 Task: Add Barlean's Lignan Flax Softgels to the cart.
Action: Mouse moved to (320, 154)
Screenshot: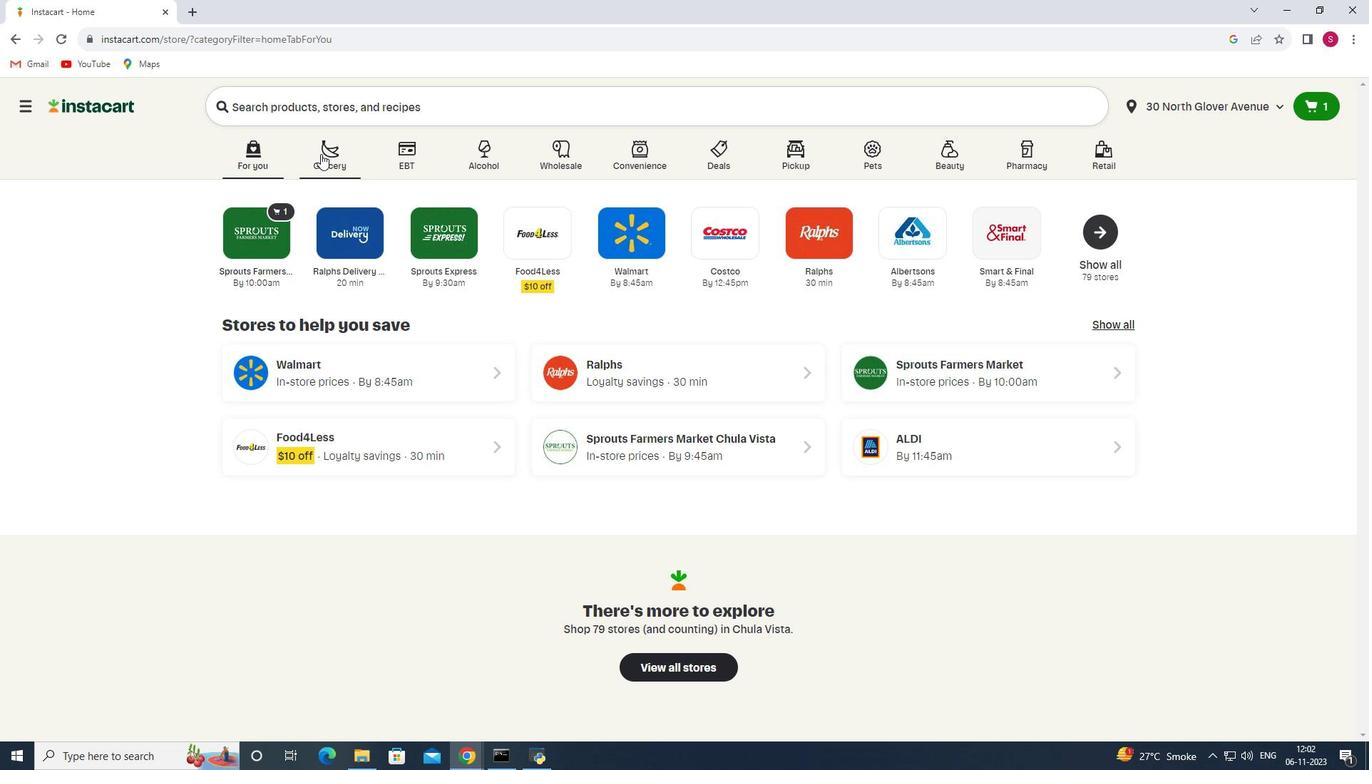 
Action: Mouse pressed left at (320, 154)
Screenshot: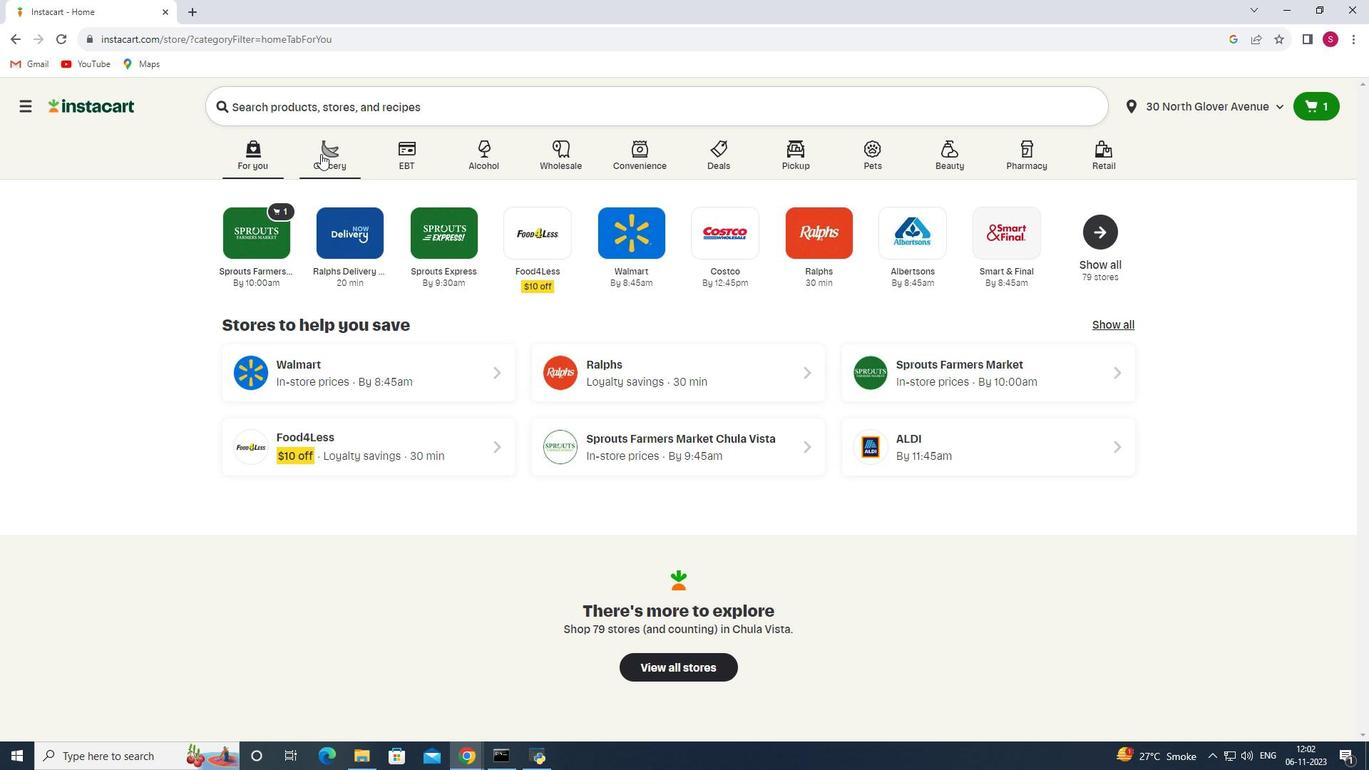 
Action: Mouse moved to (336, 390)
Screenshot: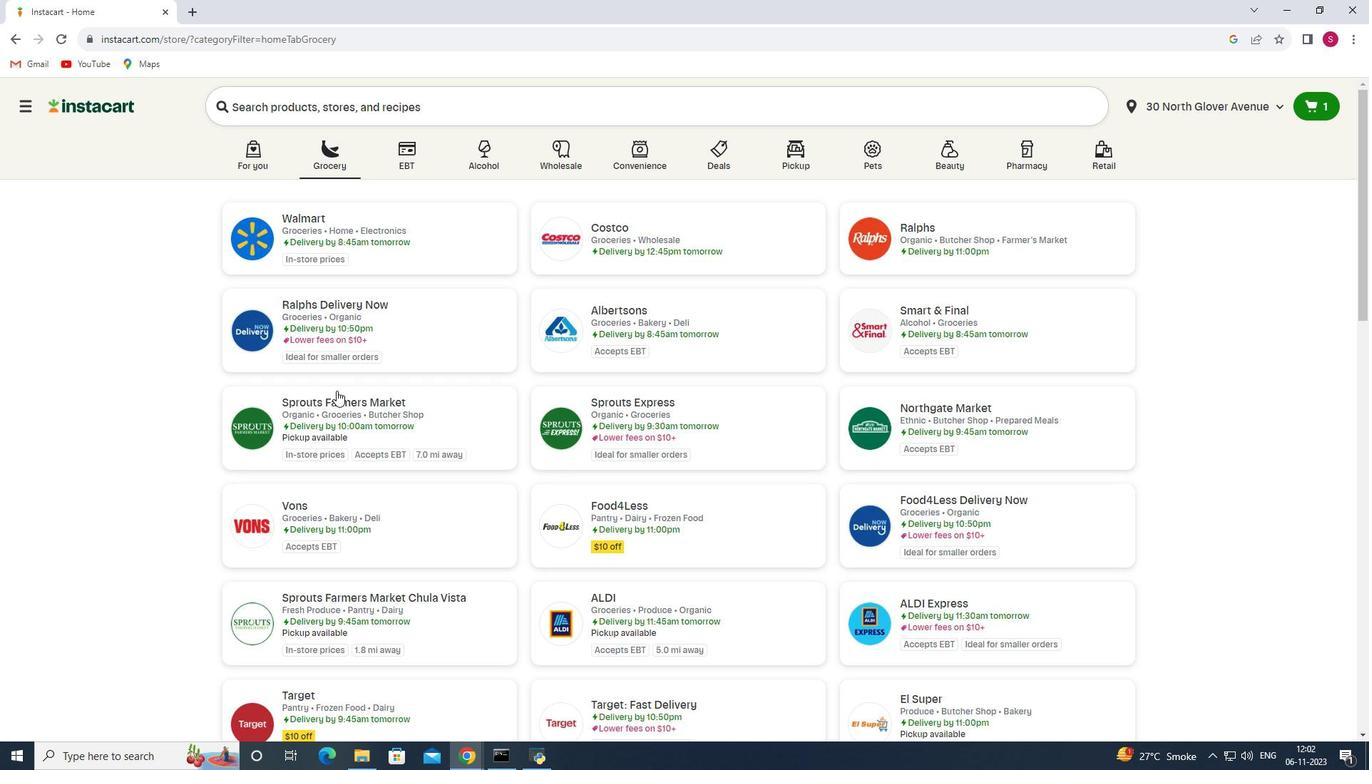 
Action: Mouse pressed left at (336, 390)
Screenshot: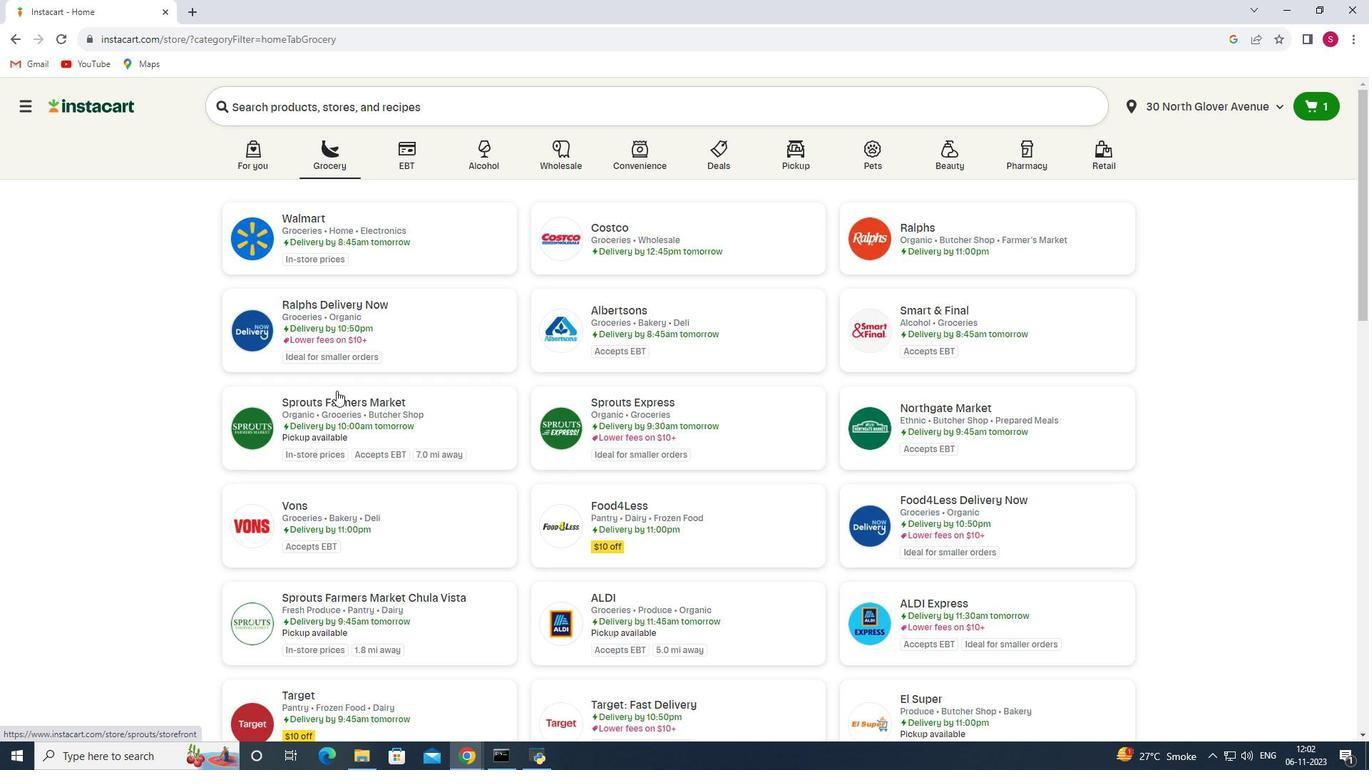 
Action: Mouse moved to (109, 486)
Screenshot: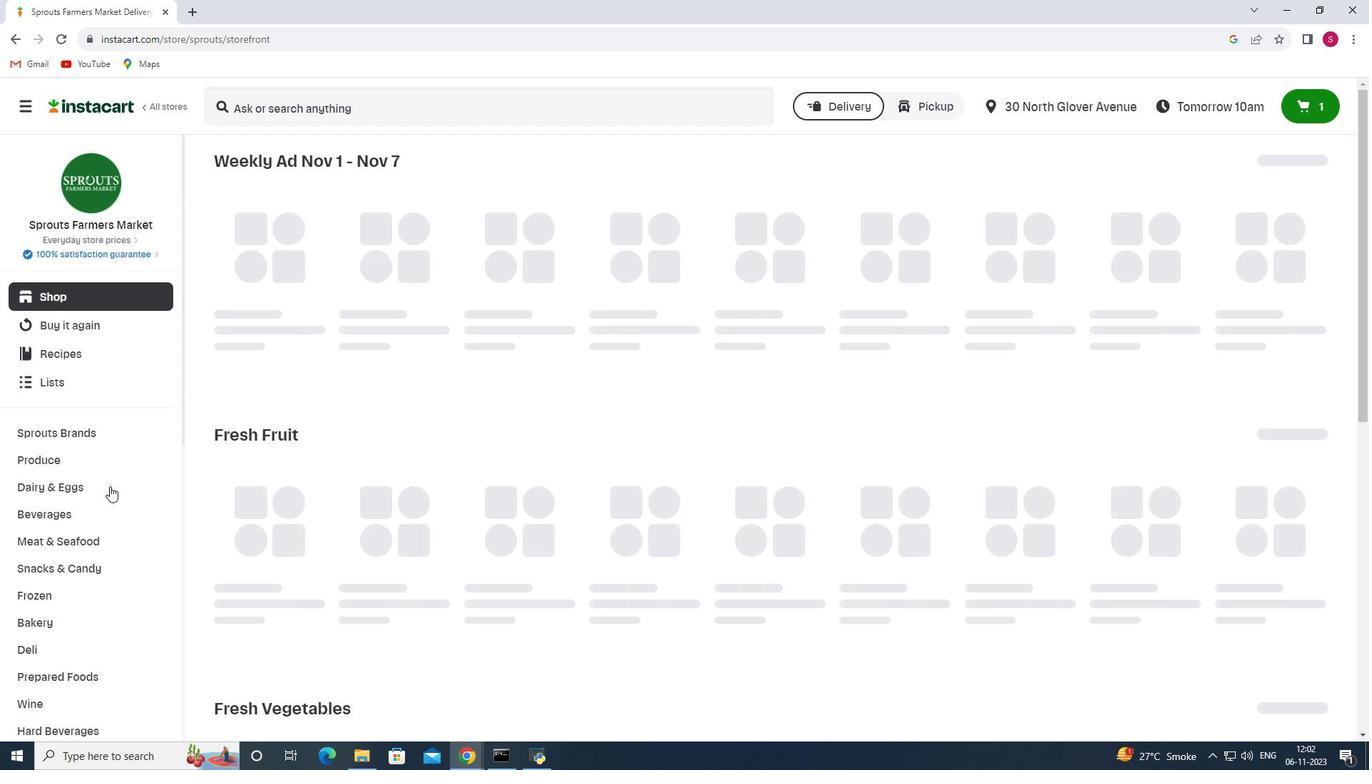 
Action: Mouse scrolled (109, 485) with delta (0, 0)
Screenshot: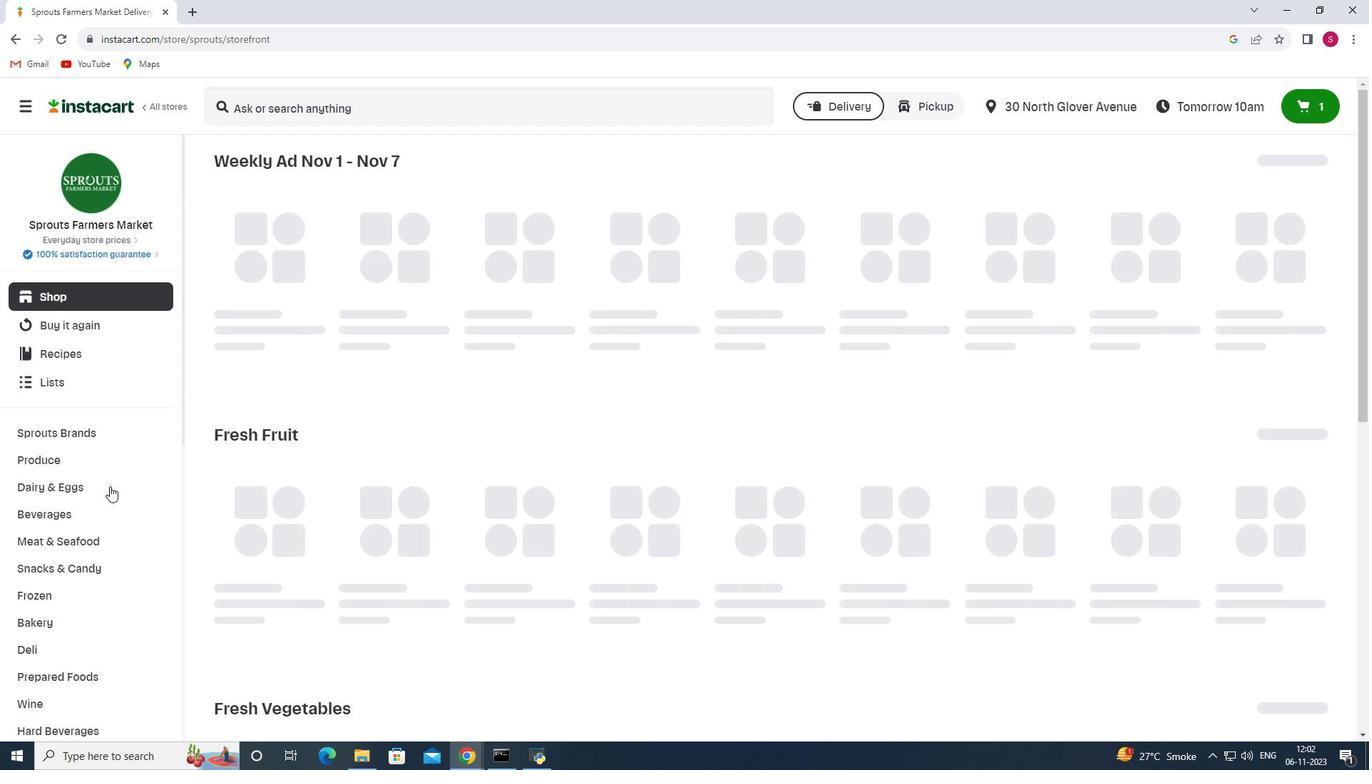 
Action: Mouse scrolled (109, 485) with delta (0, 0)
Screenshot: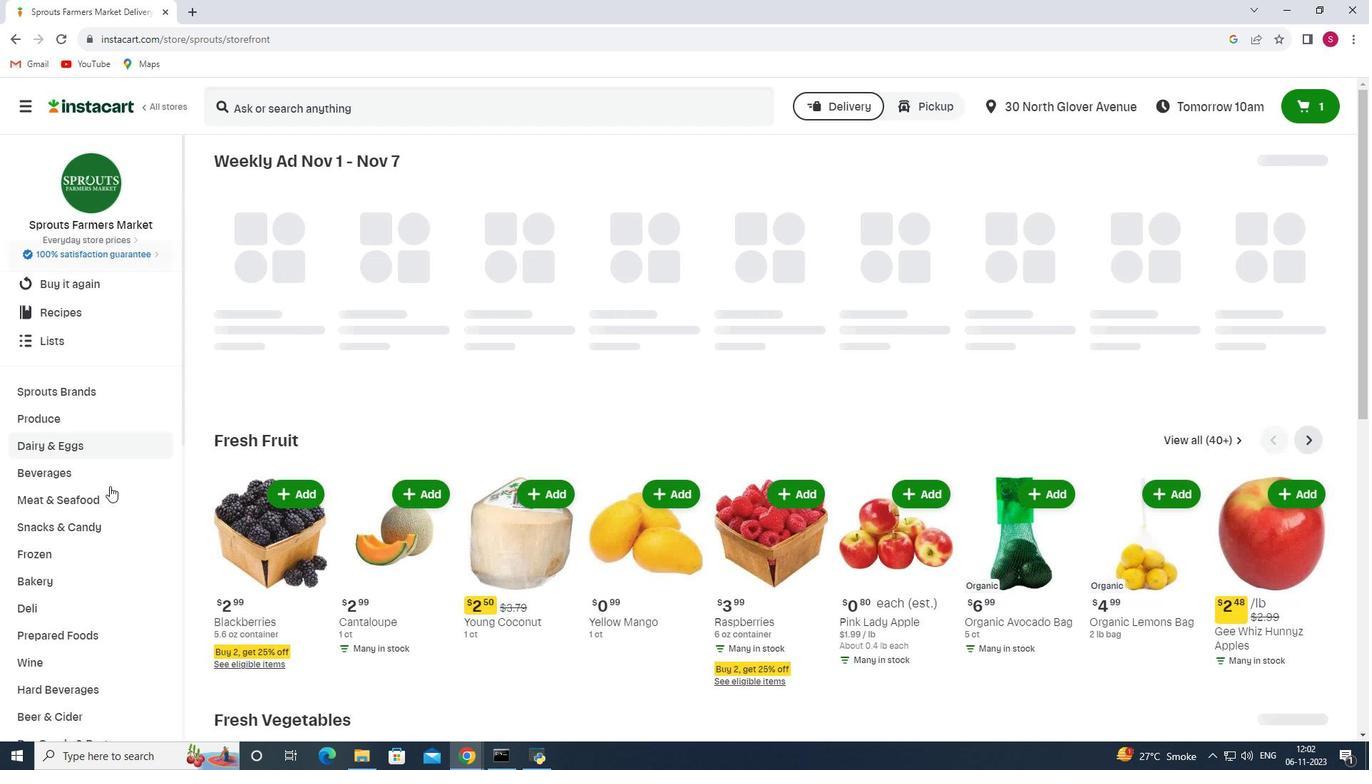 
Action: Mouse moved to (108, 489)
Screenshot: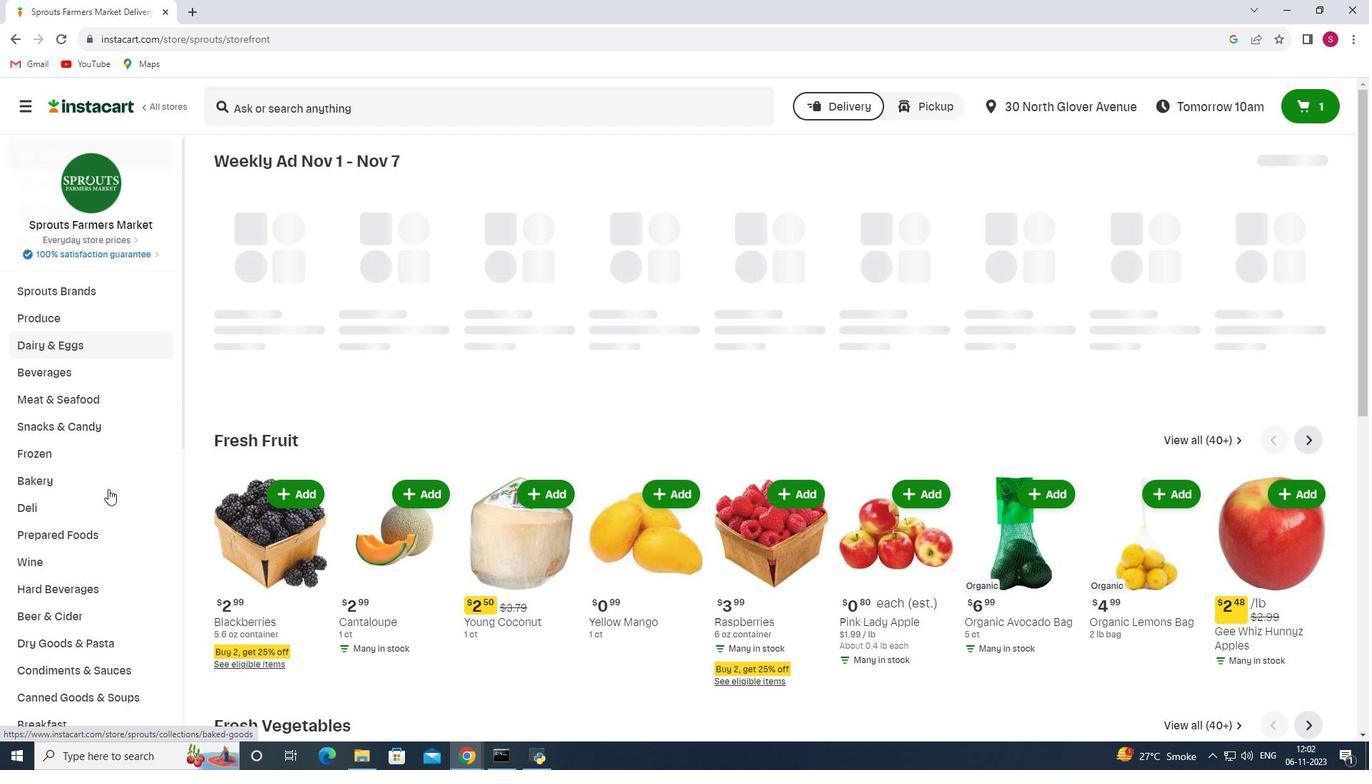 
Action: Mouse scrolled (108, 488) with delta (0, 0)
Screenshot: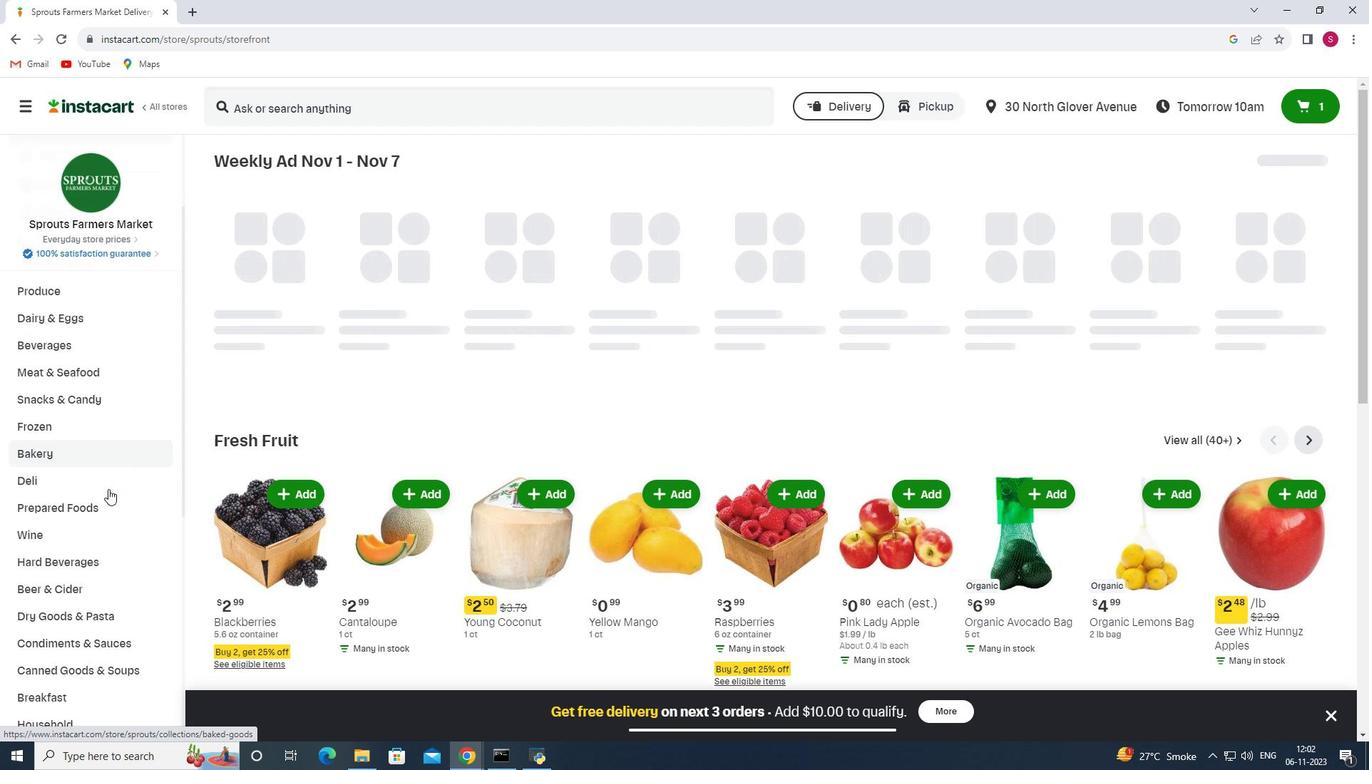 
Action: Mouse scrolled (108, 488) with delta (0, 0)
Screenshot: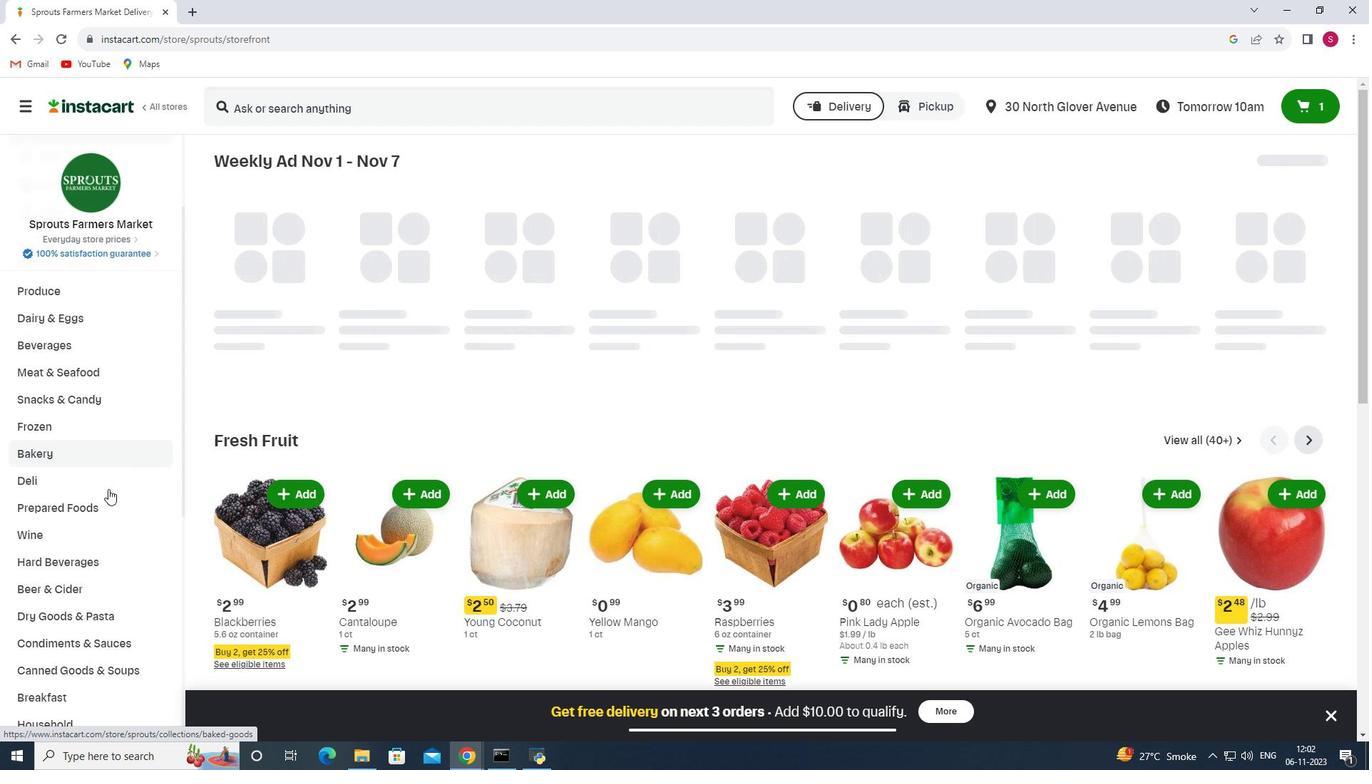 
Action: Mouse scrolled (108, 488) with delta (0, 0)
Screenshot: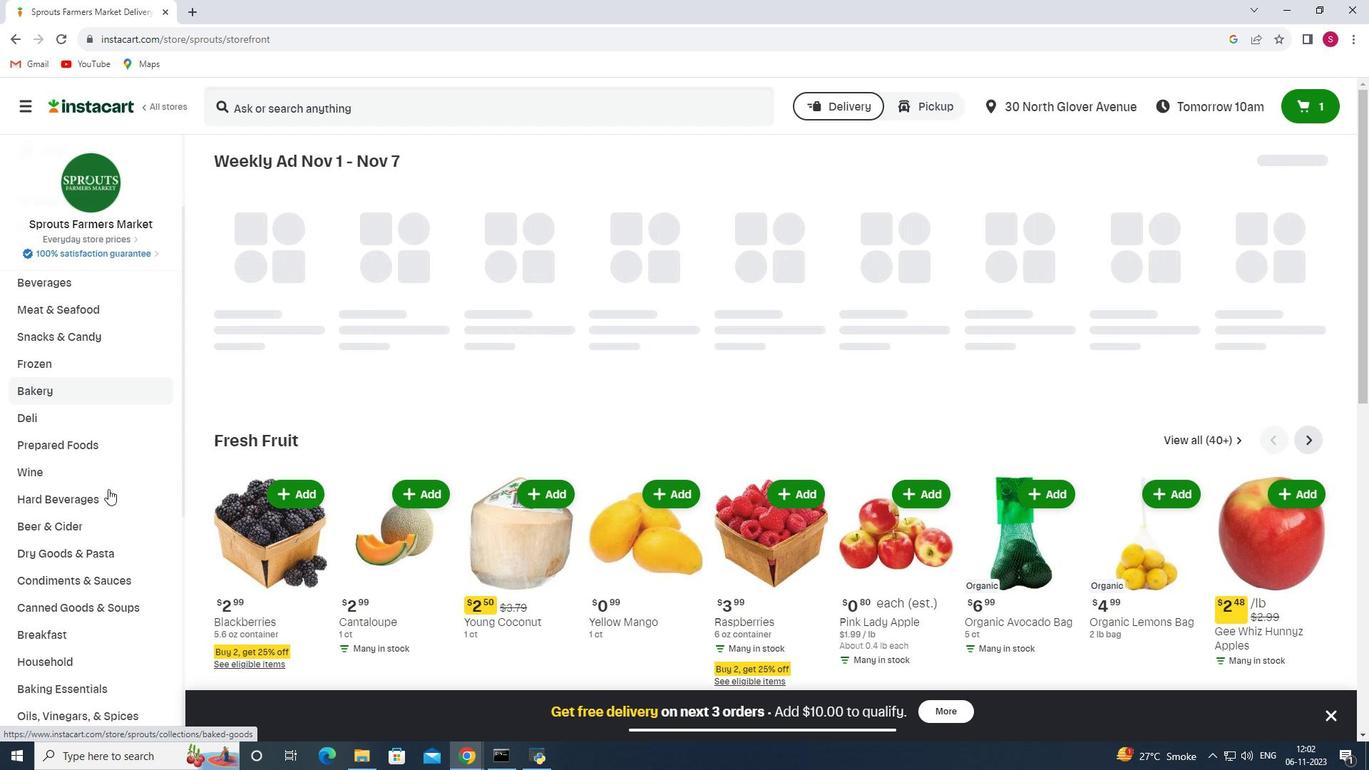 
Action: Mouse moved to (84, 507)
Screenshot: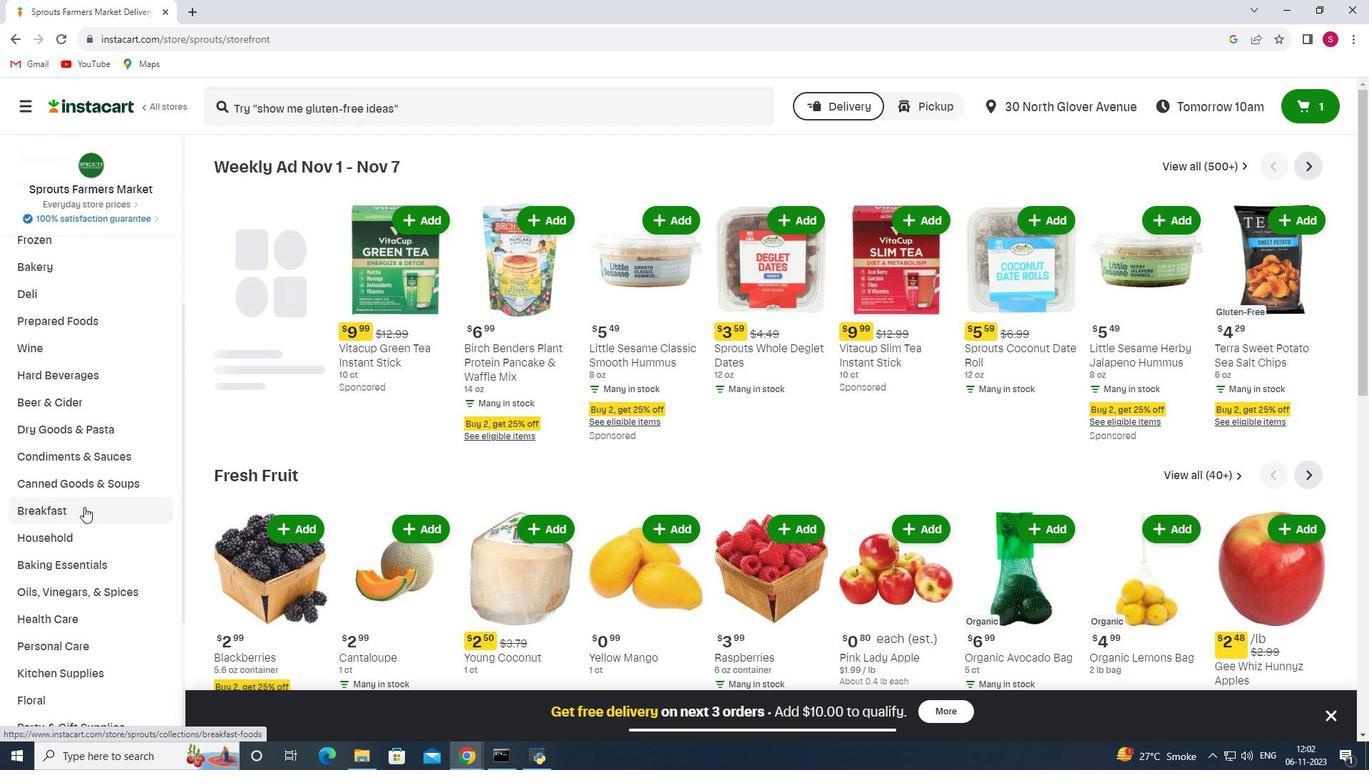 
Action: Mouse scrolled (84, 506) with delta (0, 0)
Screenshot: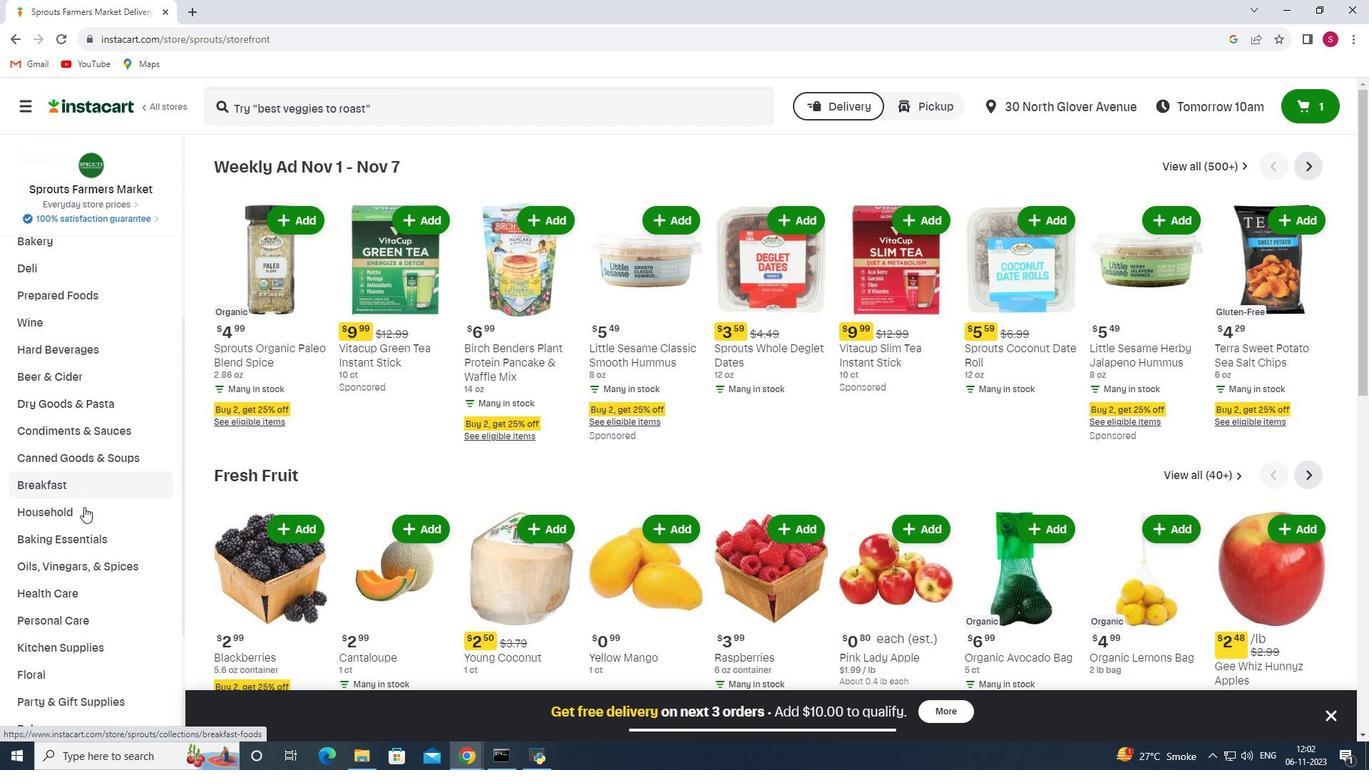 
Action: Mouse moved to (68, 543)
Screenshot: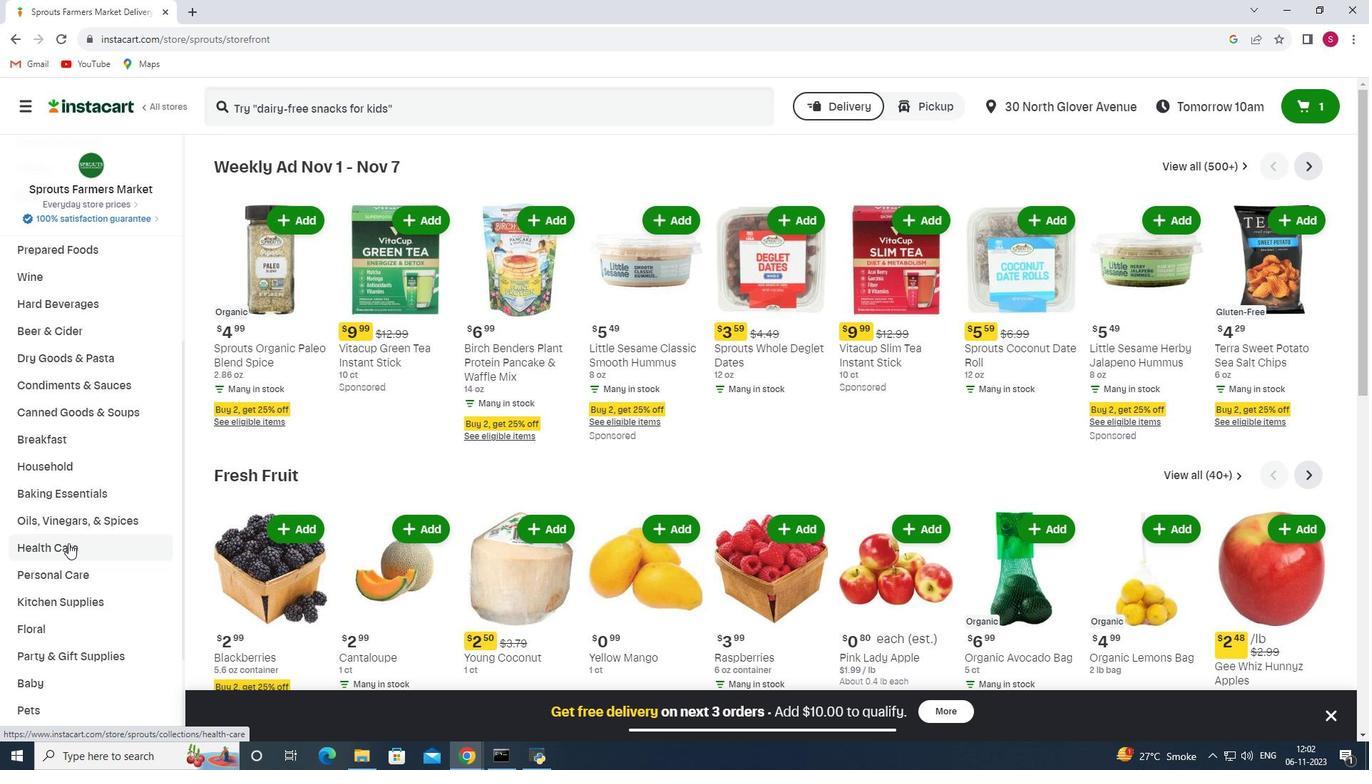 
Action: Mouse pressed left at (68, 543)
Screenshot: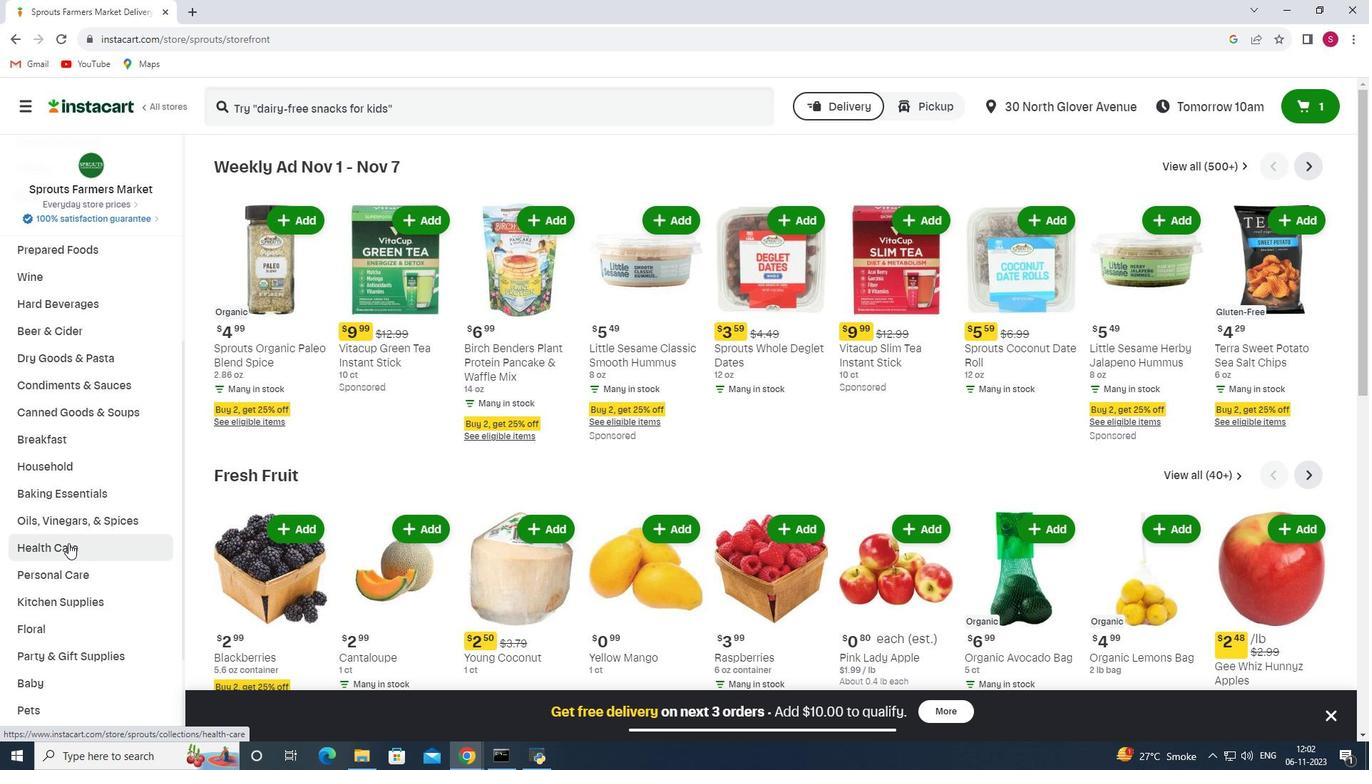 
Action: Mouse moved to (474, 204)
Screenshot: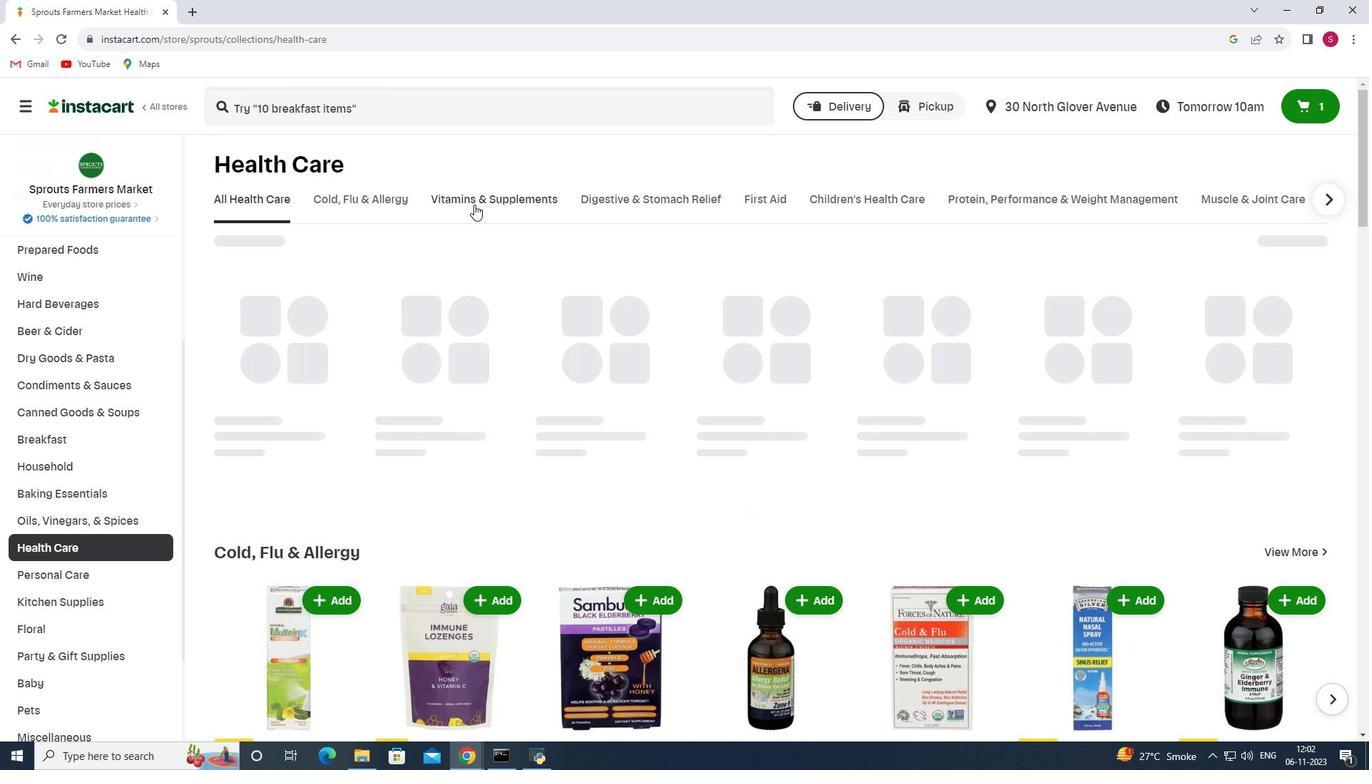 
Action: Mouse pressed left at (474, 204)
Screenshot: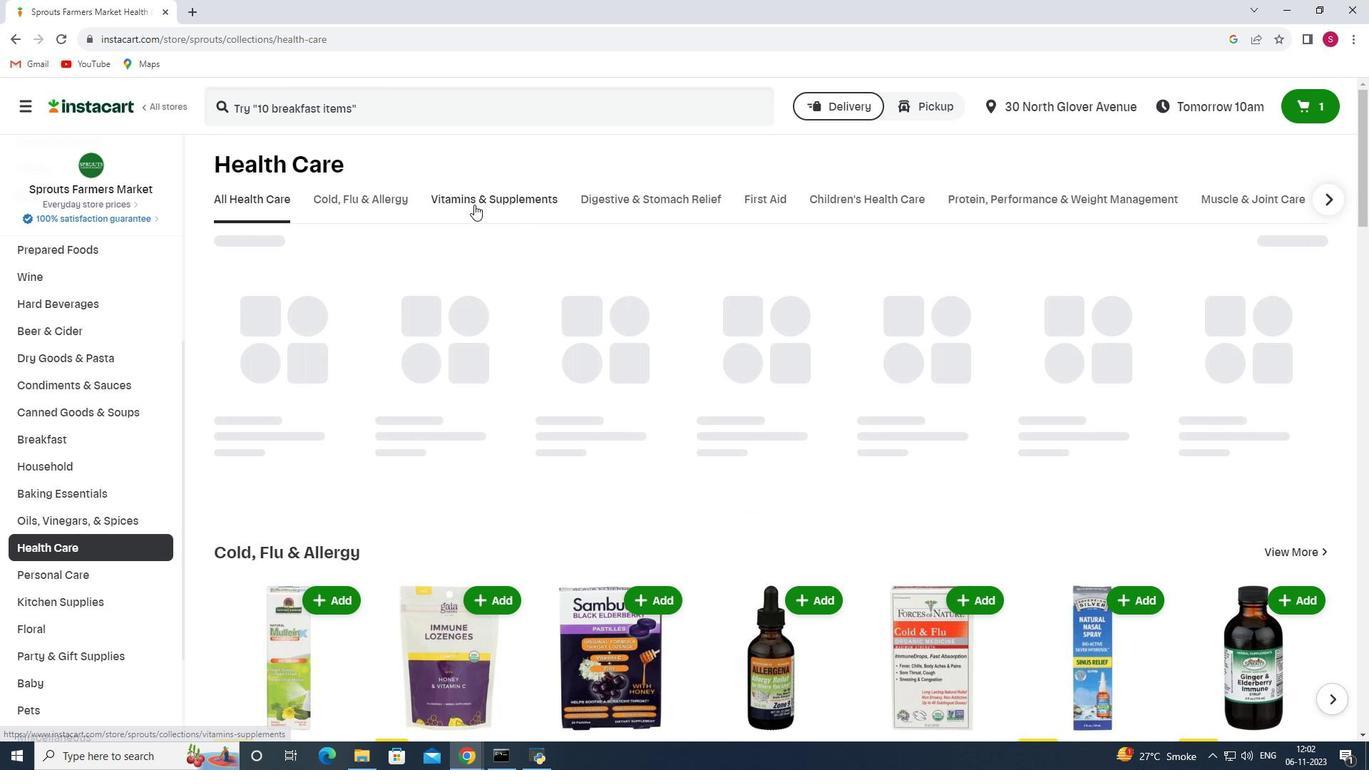 
Action: Mouse moved to (994, 266)
Screenshot: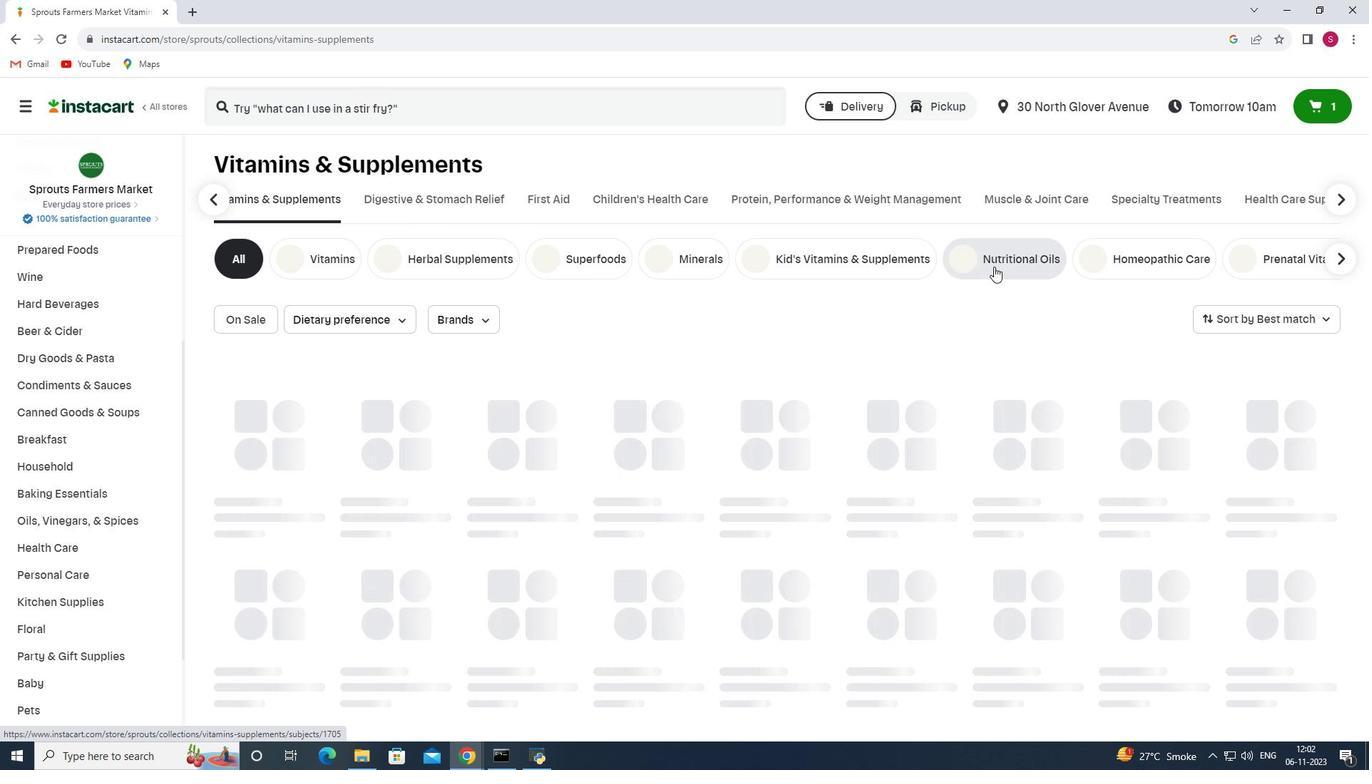 
Action: Mouse pressed left at (994, 266)
Screenshot: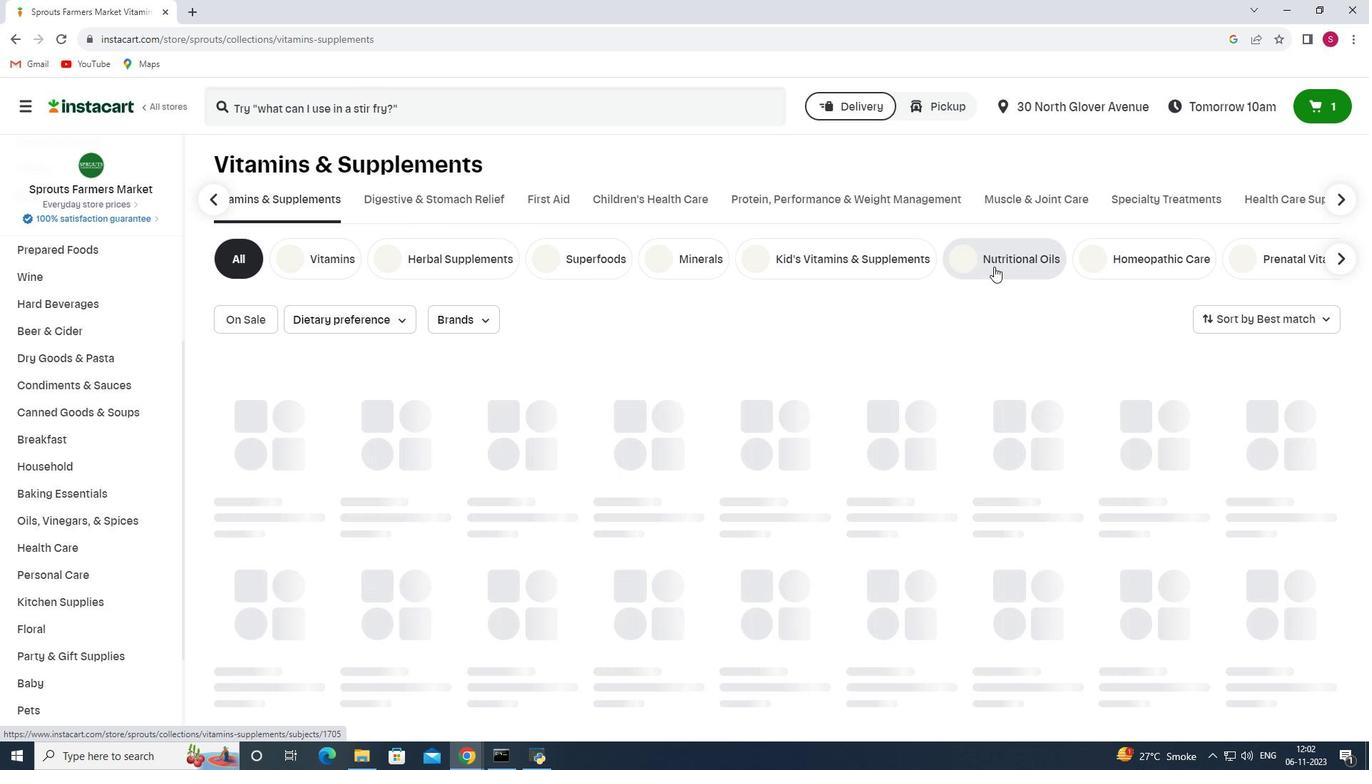 
Action: Mouse moved to (366, 101)
Screenshot: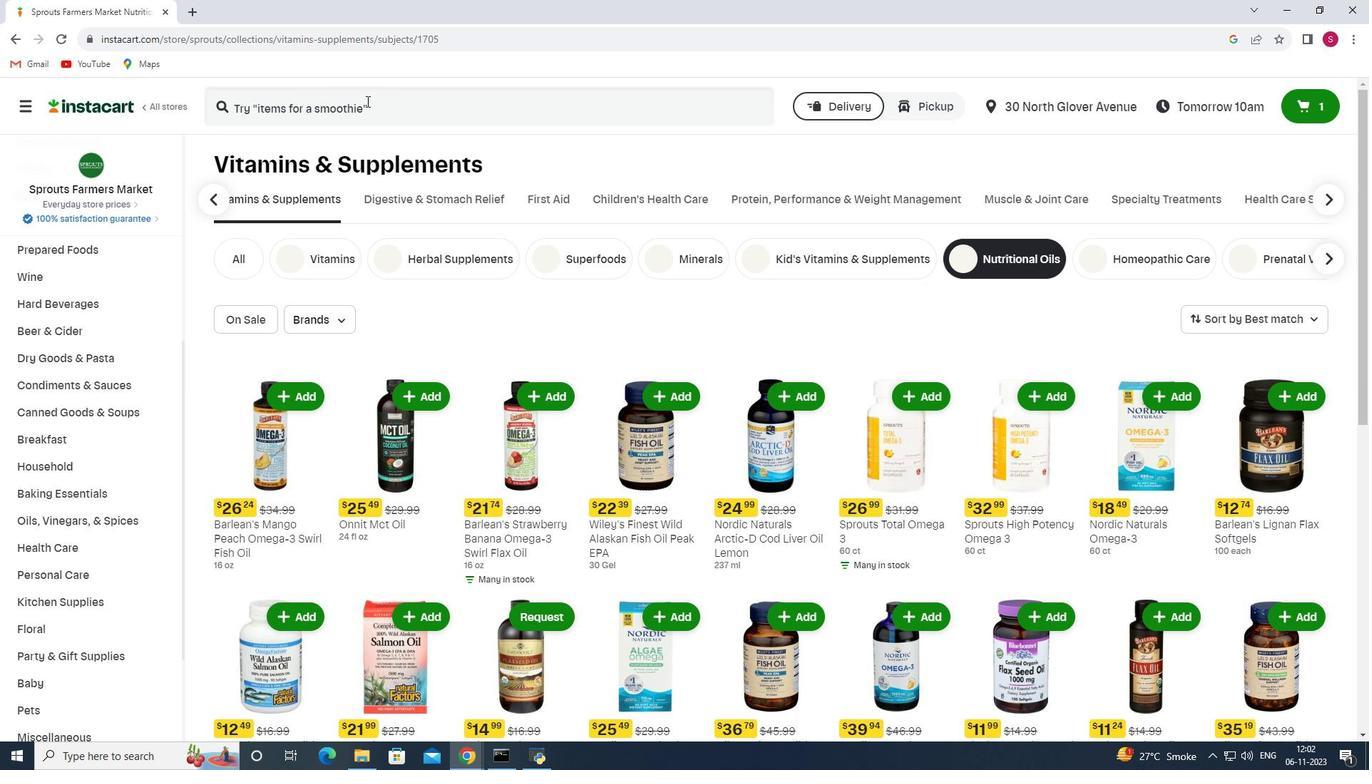 
Action: Mouse pressed left at (366, 101)
Screenshot: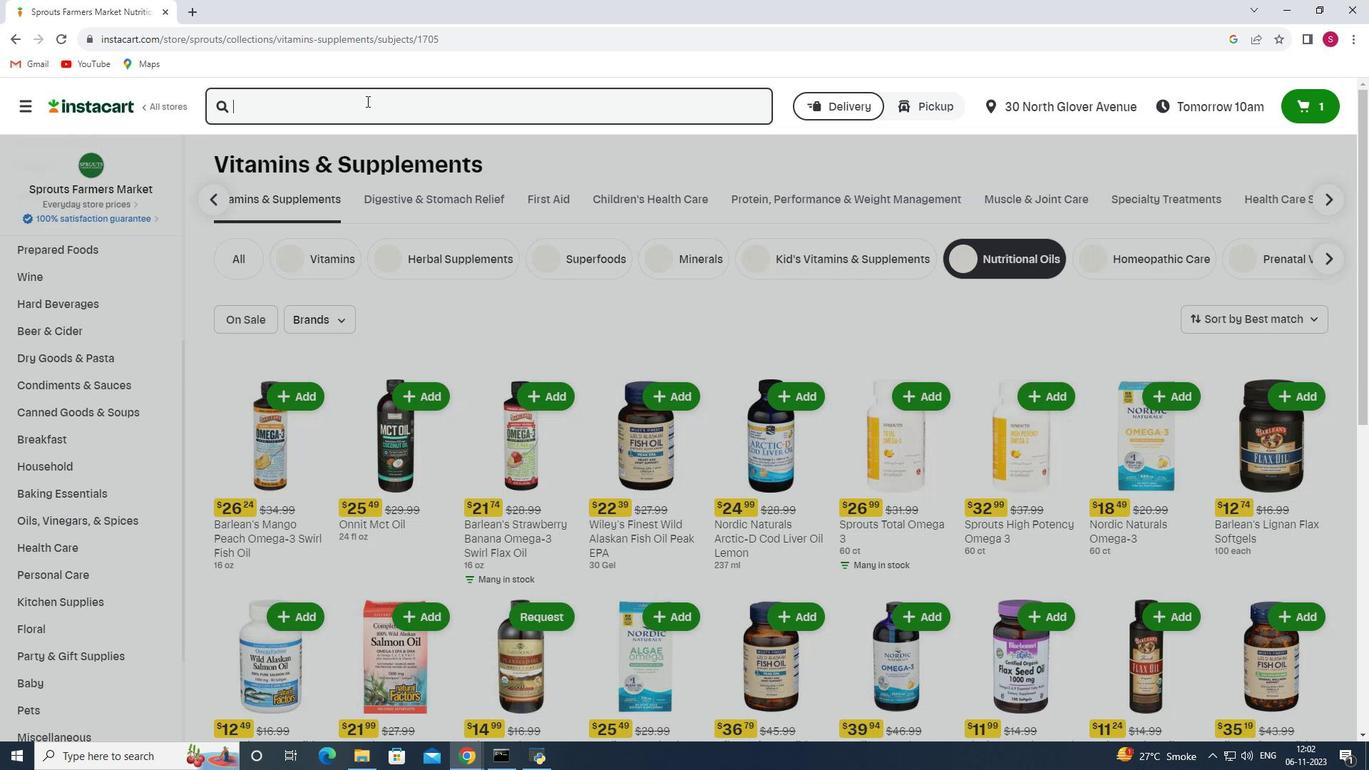 
Action: Mouse moved to (365, 101)
Screenshot: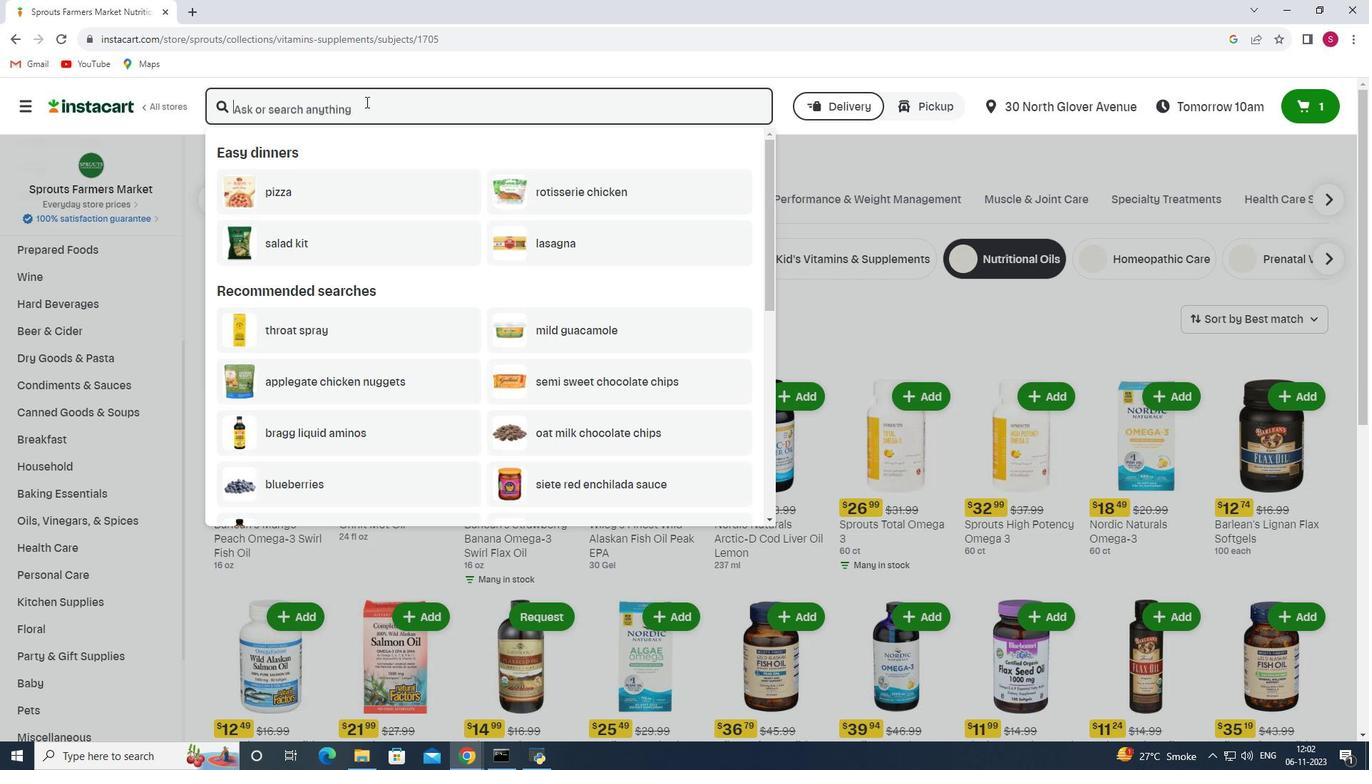 
Action: Key pressed <Key.shift>Barlean's<Key.space><Key.shift>Lignan<Key.space><Key.shift>Flax<Key.space><Key.shift>Softgels<Key.enter>
Screenshot: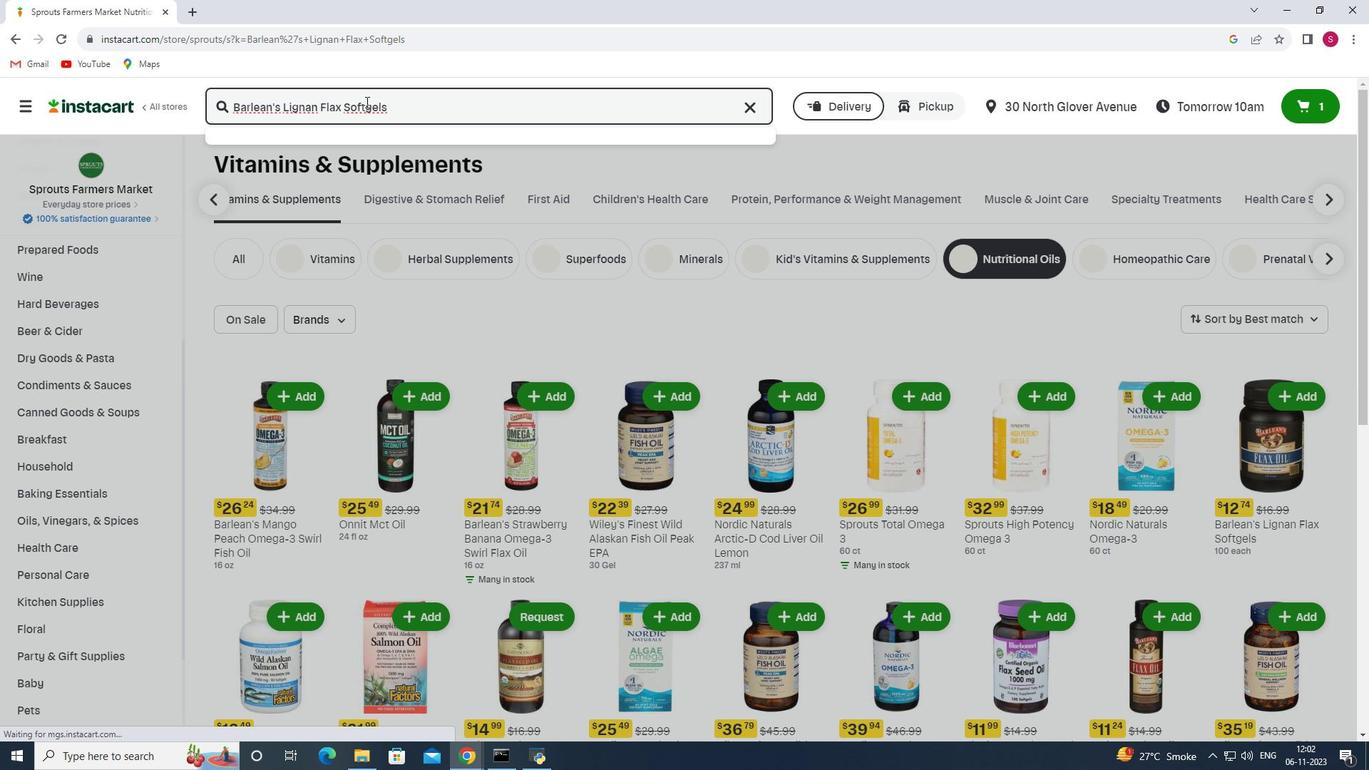 
Action: Mouse moved to (375, 216)
Screenshot: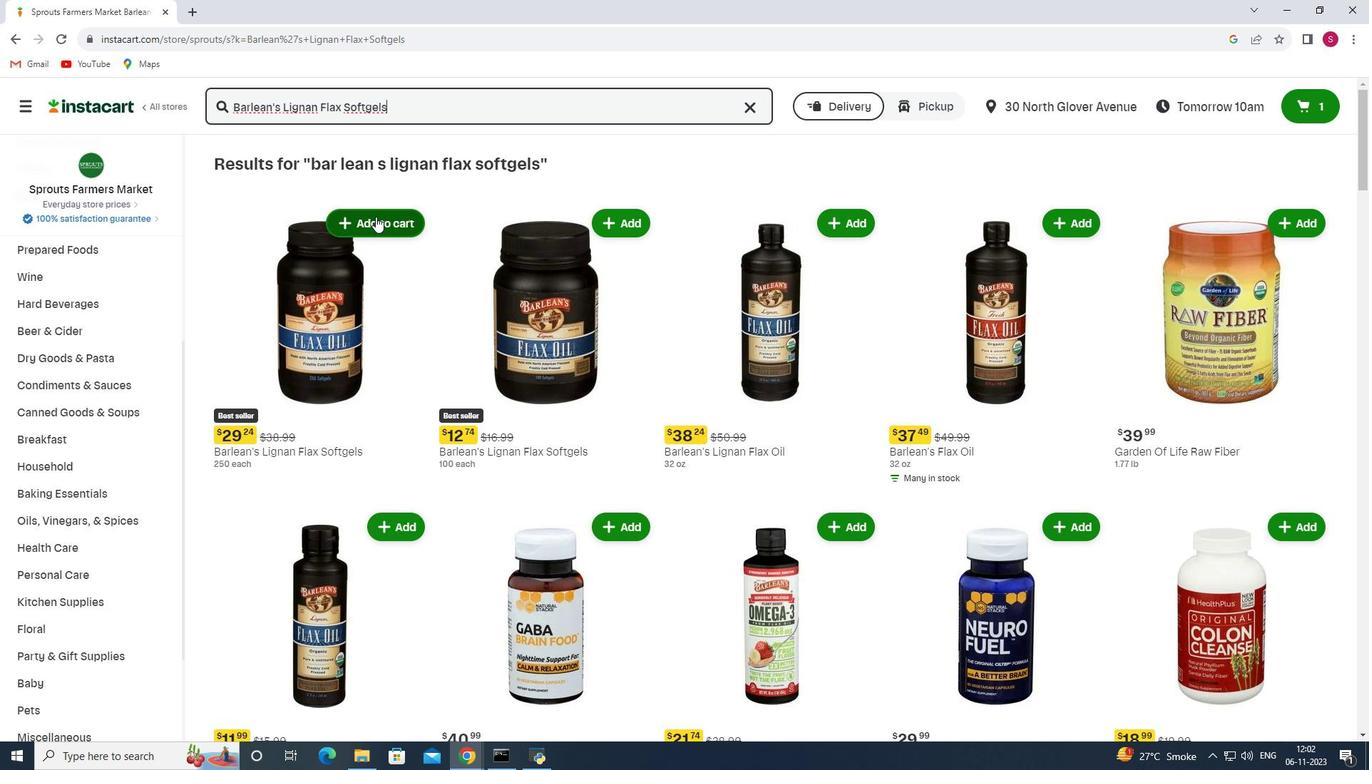 
Action: Mouse pressed left at (375, 216)
Screenshot: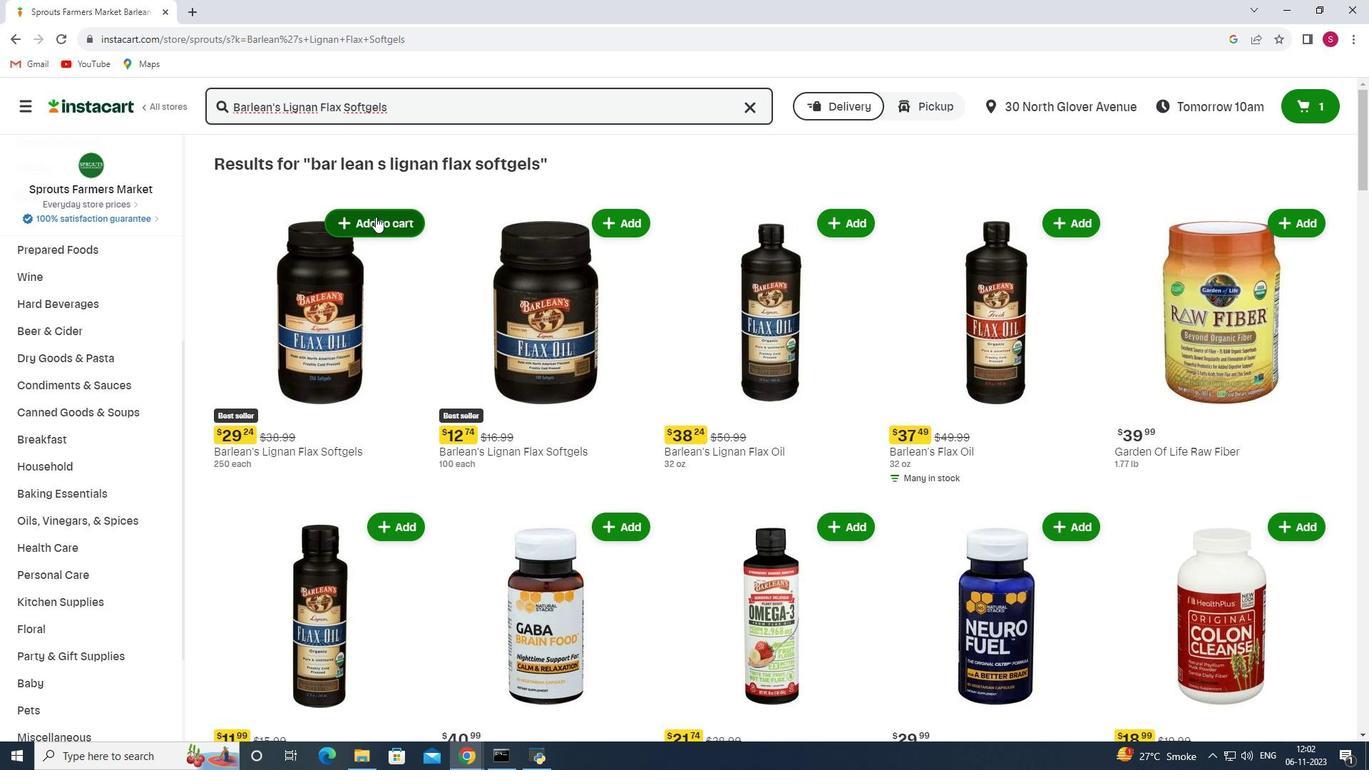 
Action: Mouse moved to (401, 232)
Screenshot: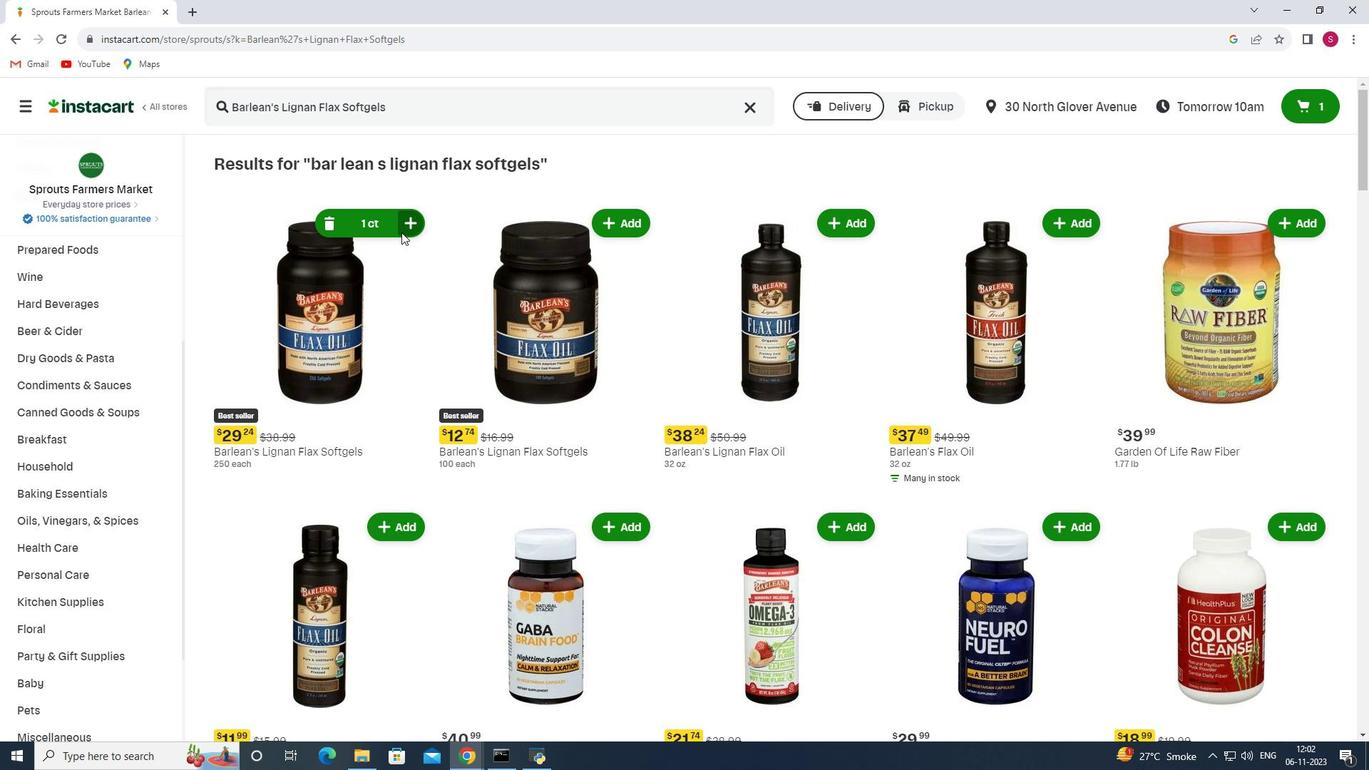 
